 Task: Find the closest lighthouses to Portland, Maine, and Boothbay Harbor, Maine.
Action: Mouse moved to (175, 92)
Screenshot: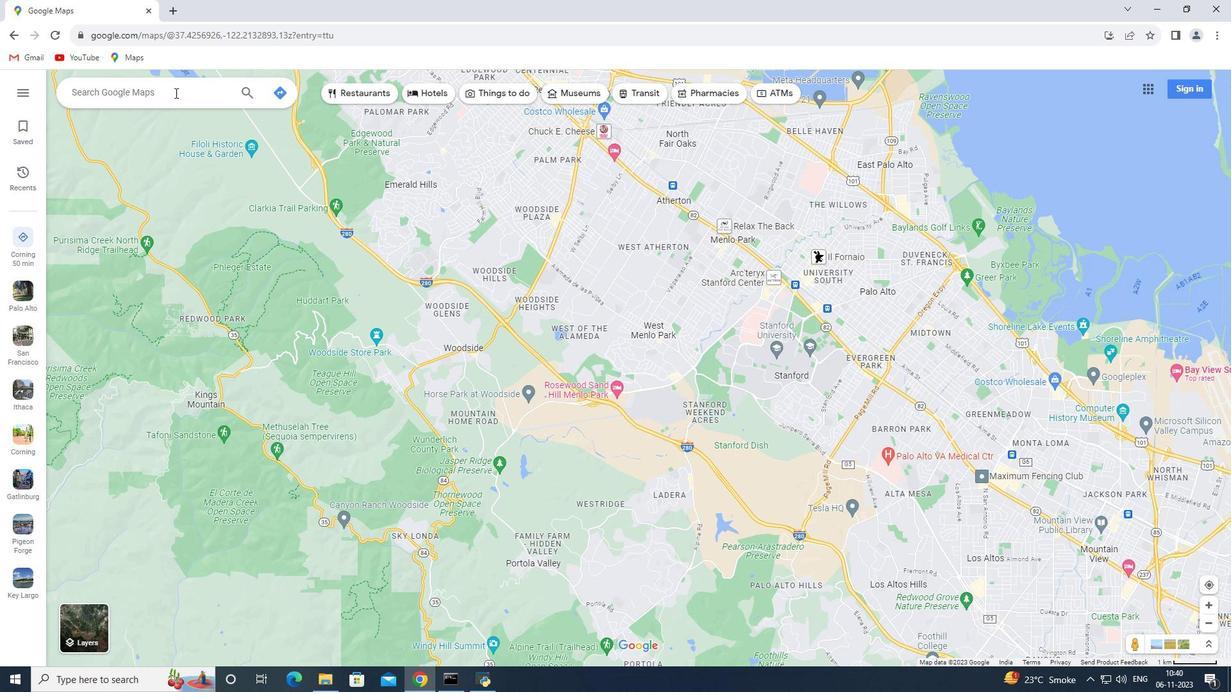 
Action: Mouse pressed left at (175, 92)
Screenshot: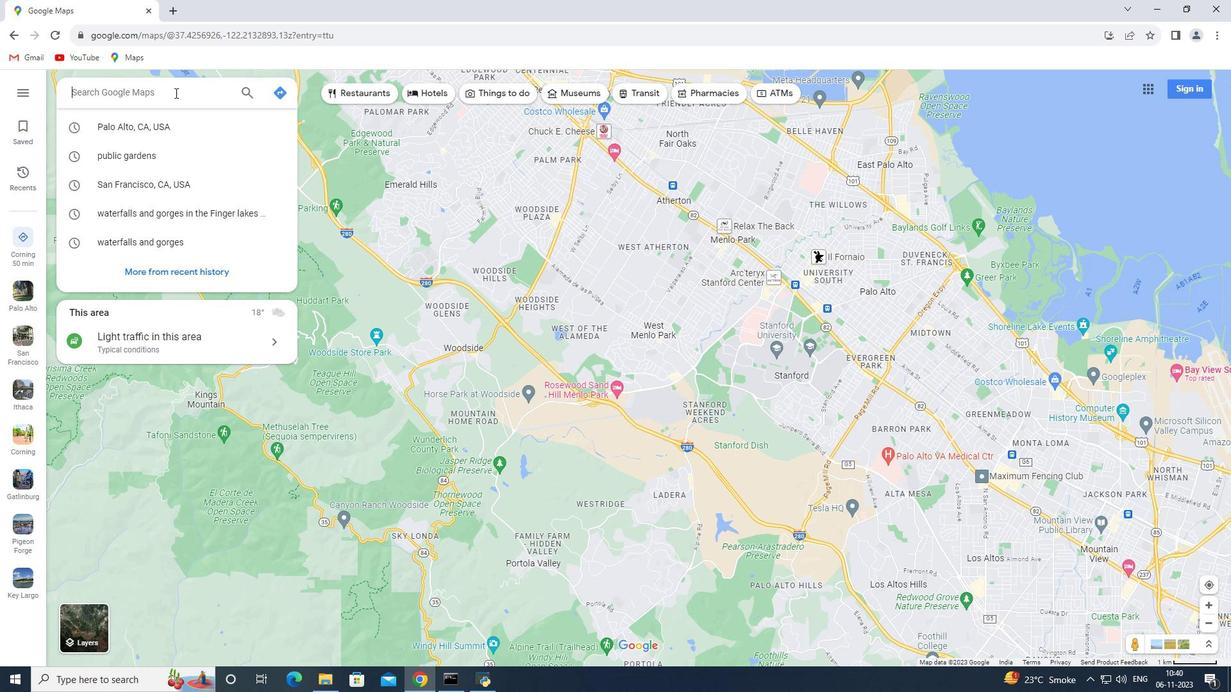 
Action: Key pressed <Key.shift_r>Portland,<Key.space><Key.shift><Key.shift><Key.shift><Key.shift><Key.shift><Key.shift><Key.shift><Key.shift><Key.shift><Key.shift><Key.shift><Key.shift><Key.shift><Key.shift><Key.shift><Key.shift><Key.shift><Key.shift><Key.shift><Key.shift><Key.shift><Key.shift><Key.shift><Key.shift><Key.shift><Key.shift><Key.shift><Key.shift><Key.shift><Key.shift><Key.shift><Key.shift><Key.shift><Key.shift><Key.shift><Key.shift><Key.shift>Maine<Key.enter>
Screenshot: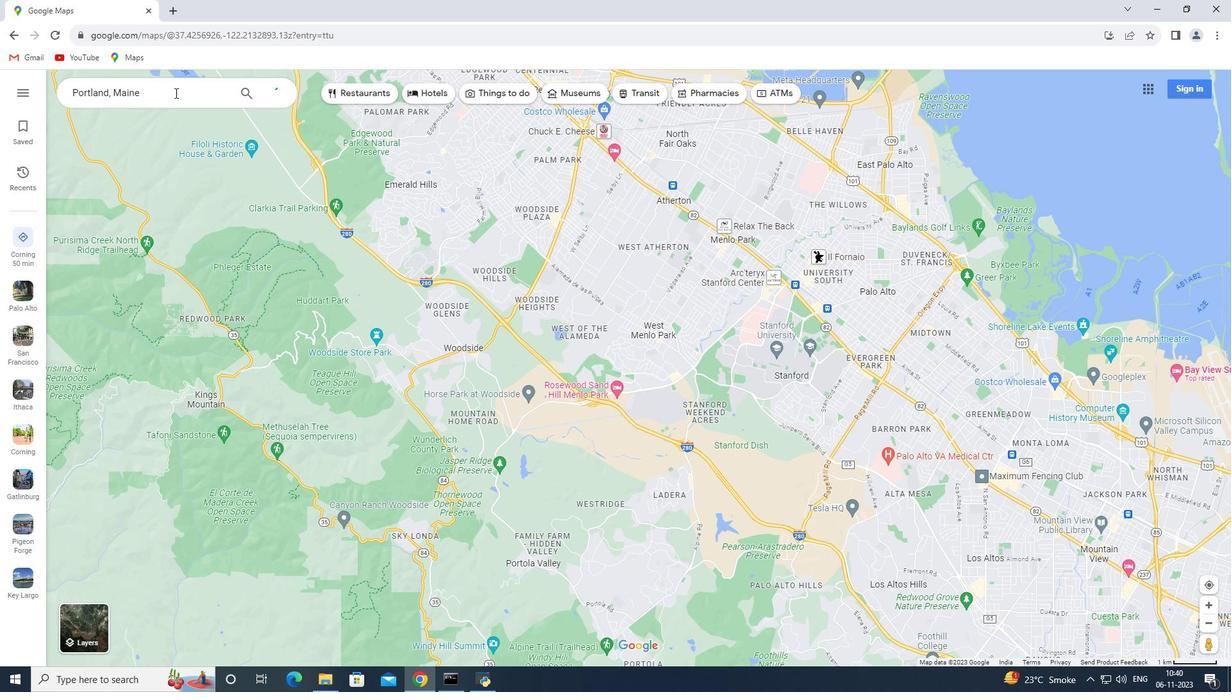 
Action: Mouse moved to (181, 314)
Screenshot: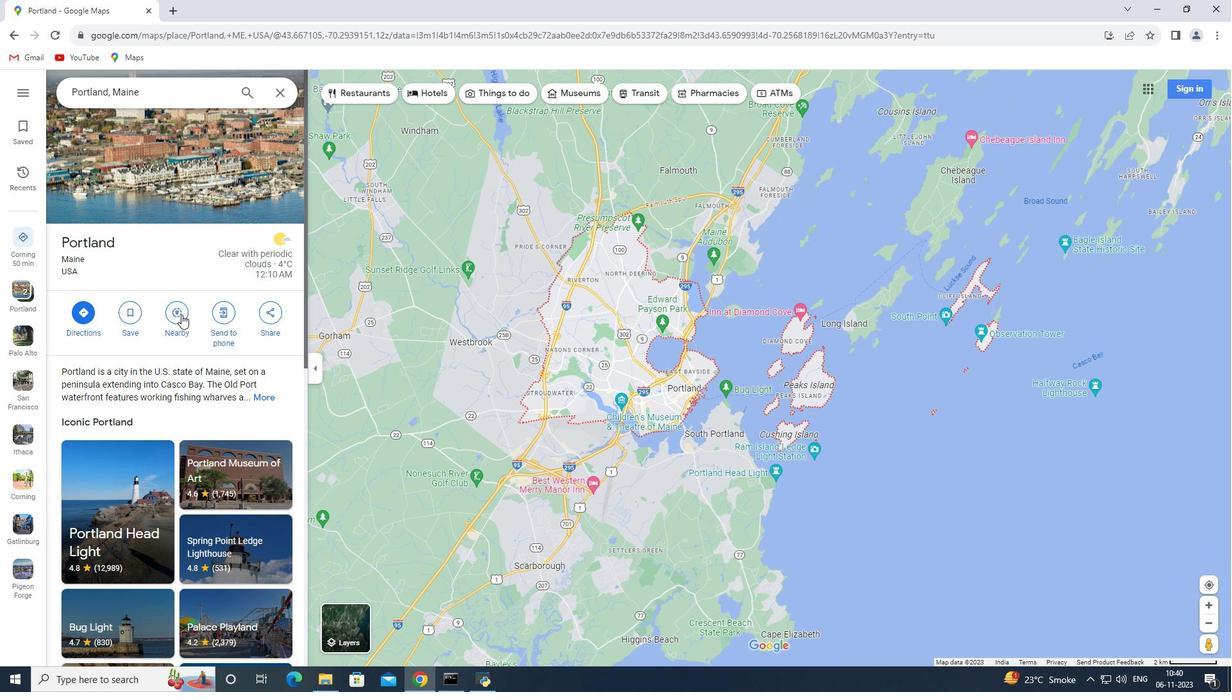 
Action: Mouse pressed left at (181, 314)
Screenshot: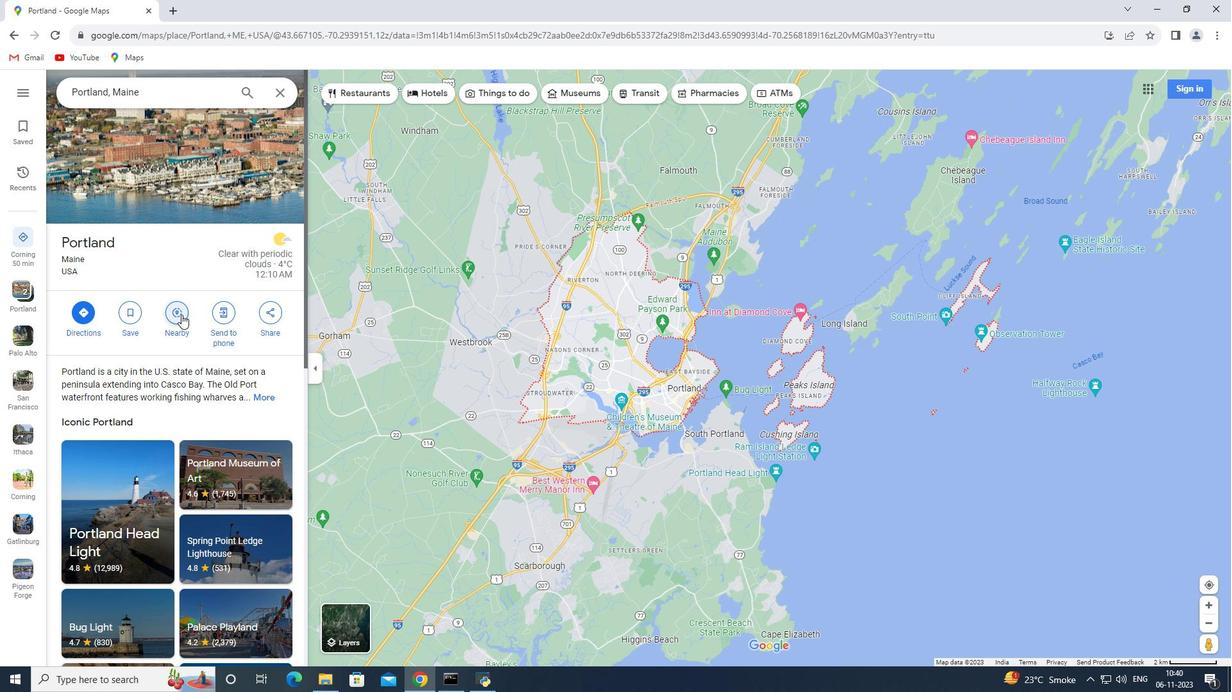 
Action: Mouse moved to (180, 314)
Screenshot: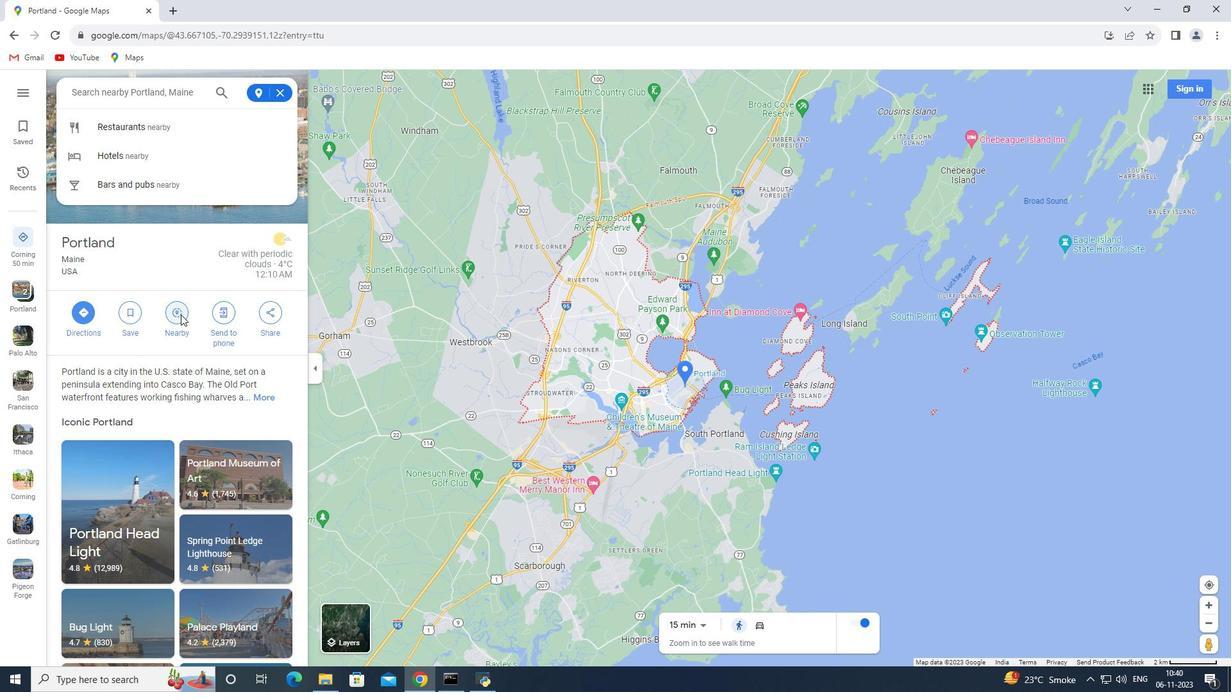 
Action: Key pressed lighthouses<Key.enter>
Screenshot: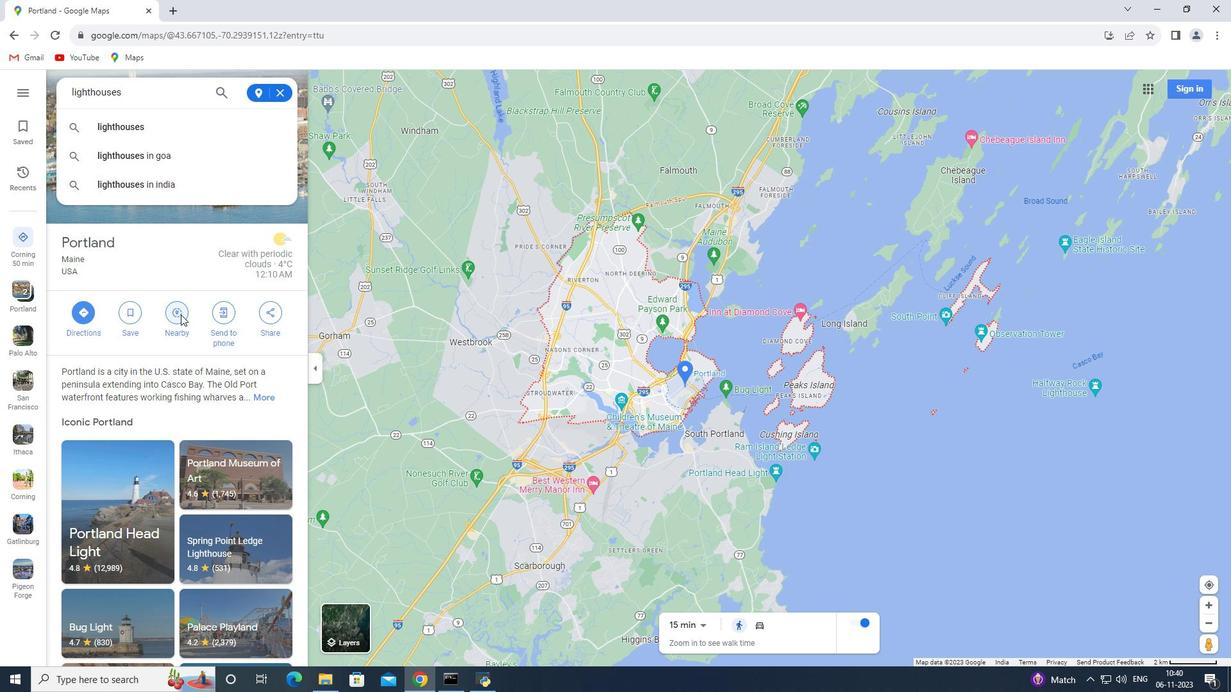 
Action: Mouse moved to (282, 96)
Screenshot: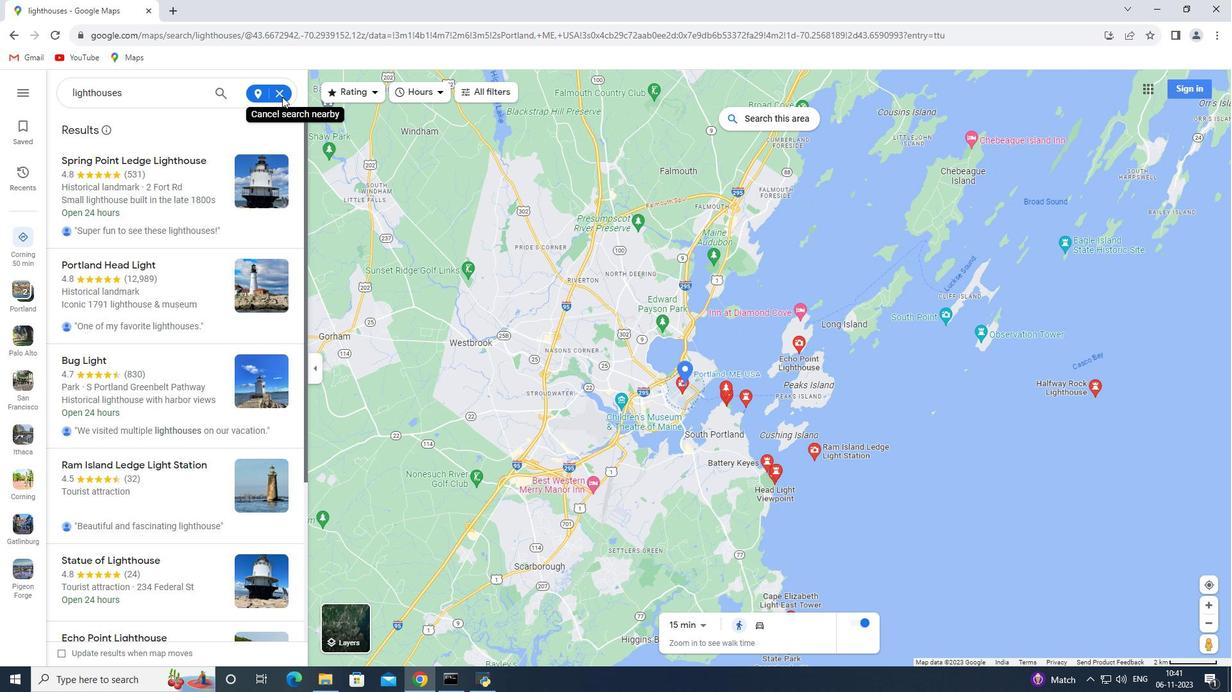 
Action: Mouse pressed left at (282, 96)
Screenshot: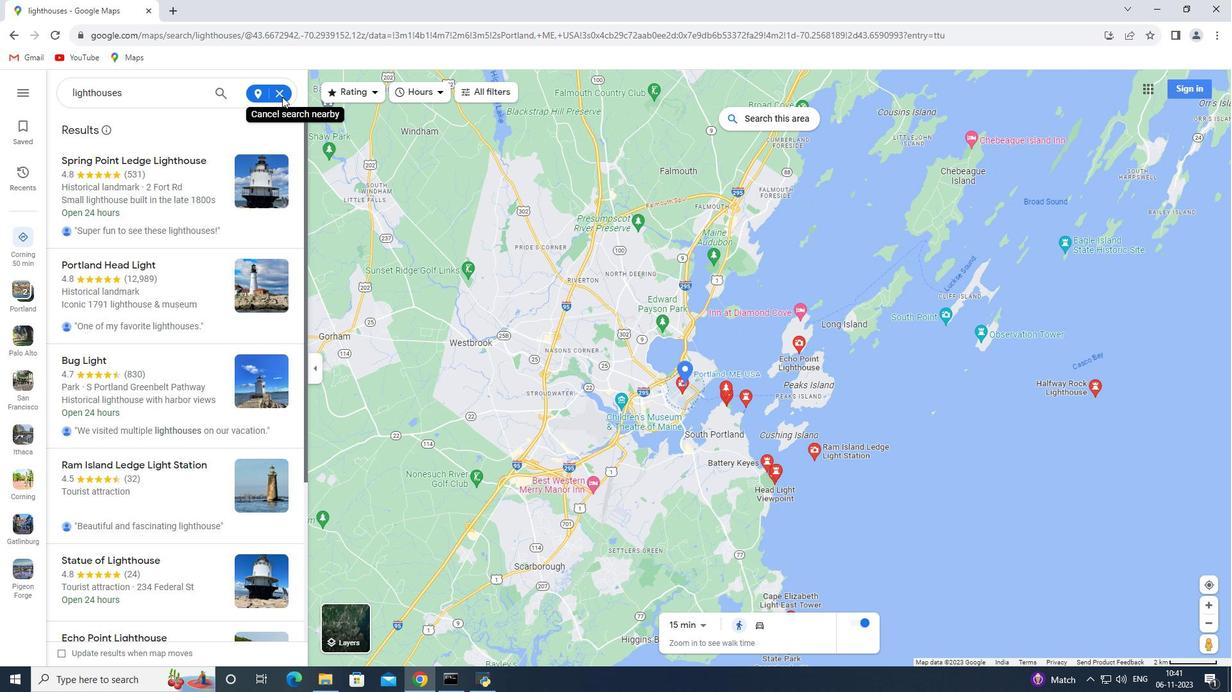 
Action: Mouse moved to (285, 92)
Screenshot: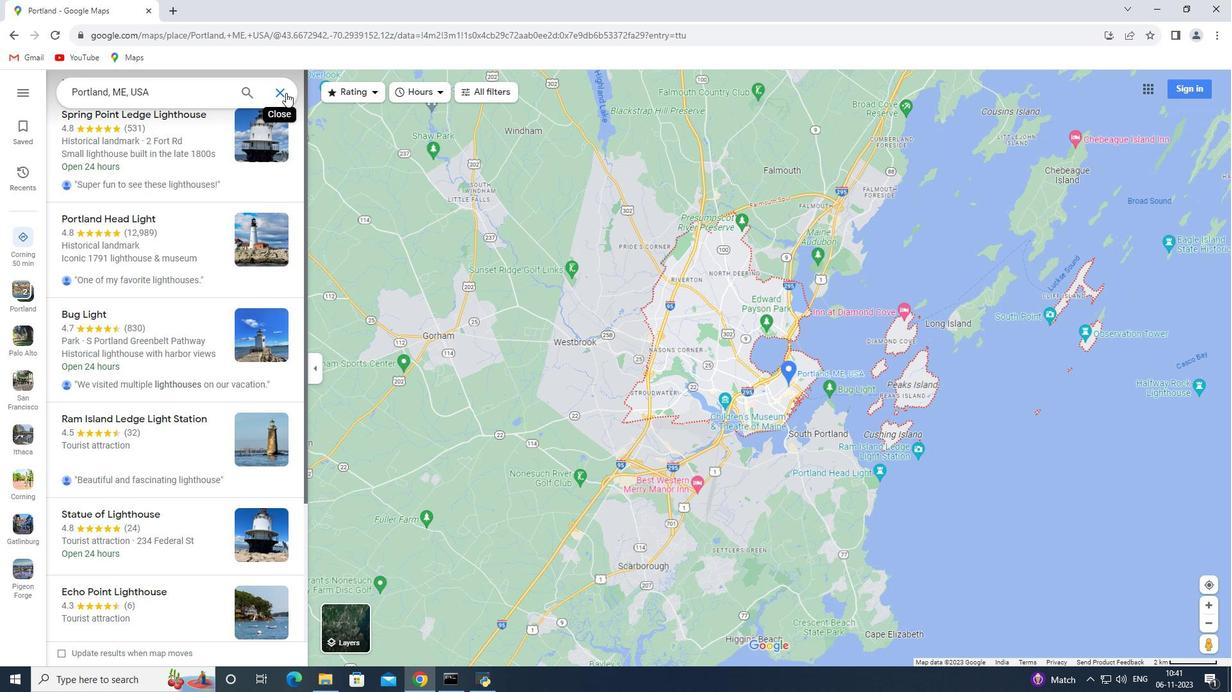 
Action: Mouse pressed left at (285, 92)
Screenshot: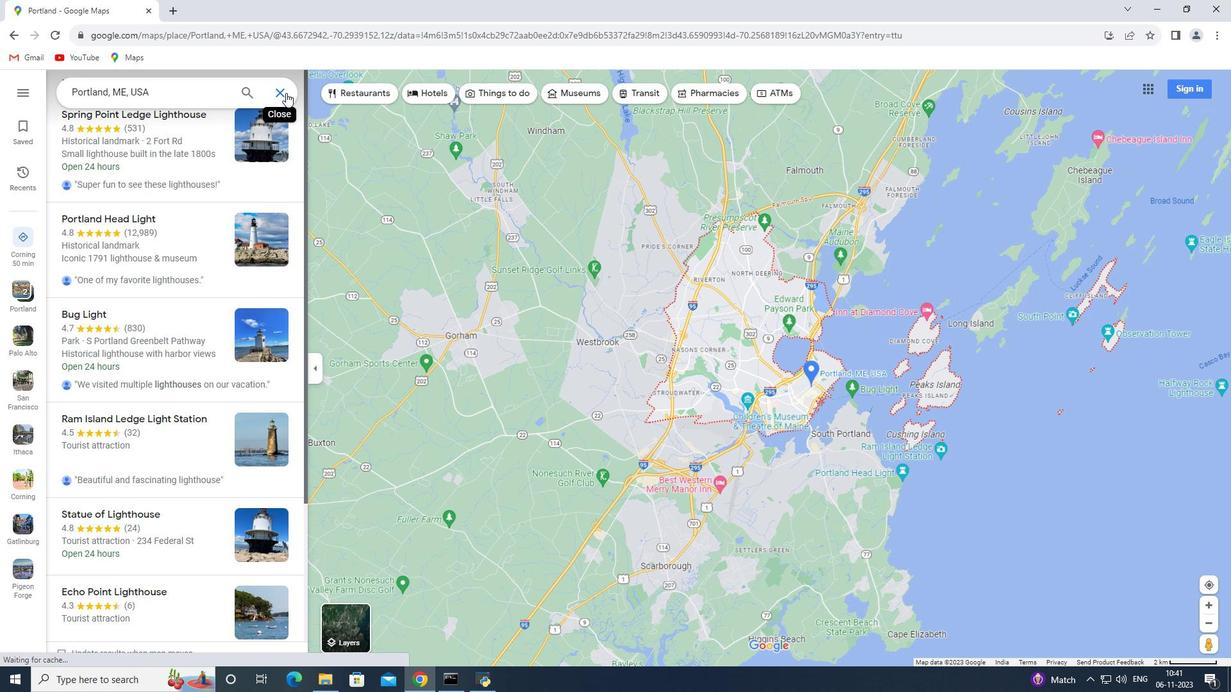 
Action: Mouse moved to (137, 96)
Screenshot: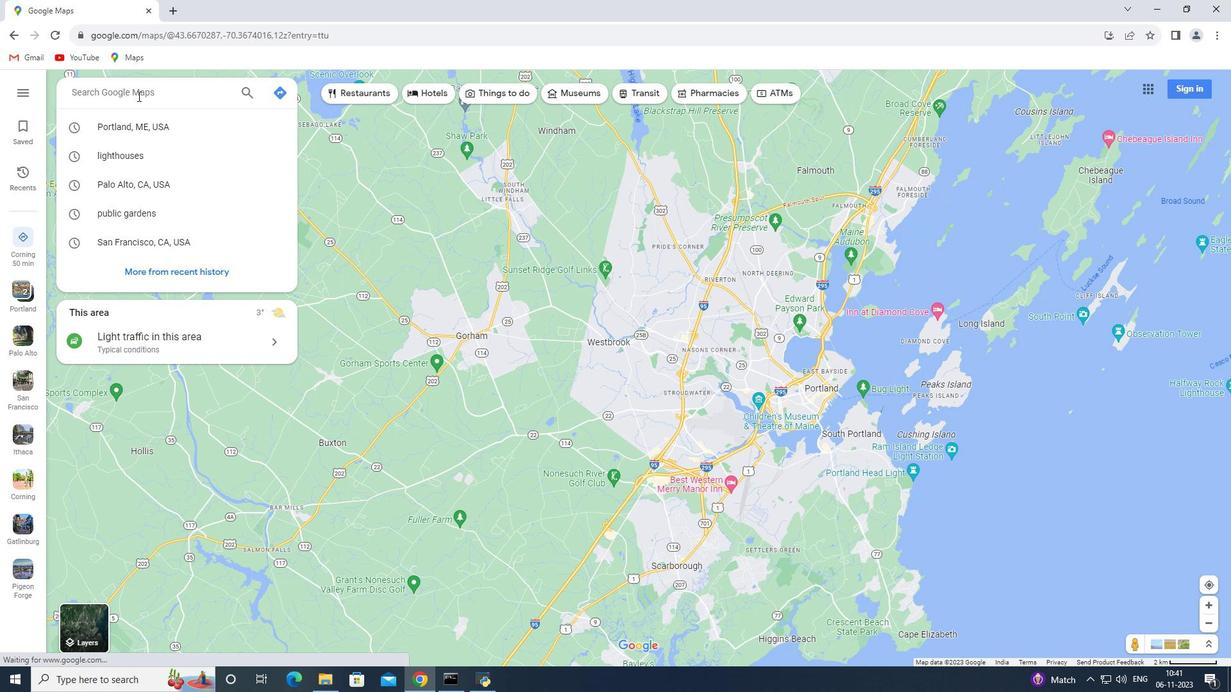 
Action: Key pressed <Key.shift>Boothbay<Key.space><Key.shift>Harbor,<Key.space><Key.shift>Maine<Key.enter>
Screenshot: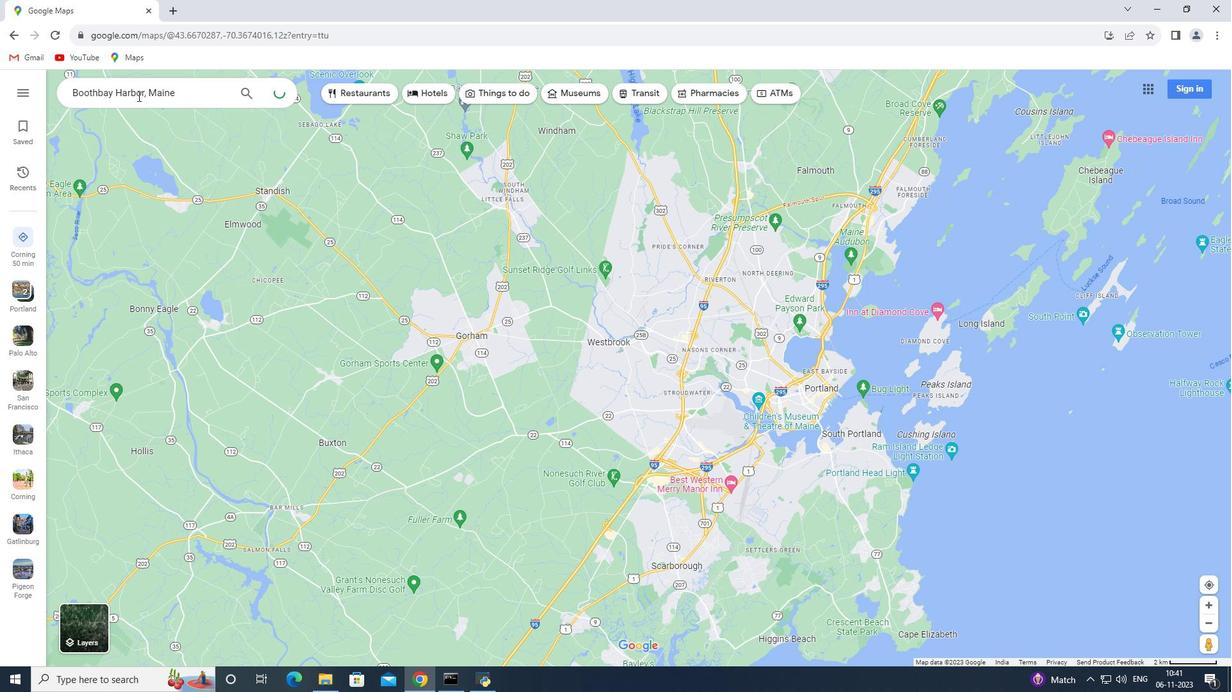 
Action: Mouse moved to (171, 320)
Screenshot: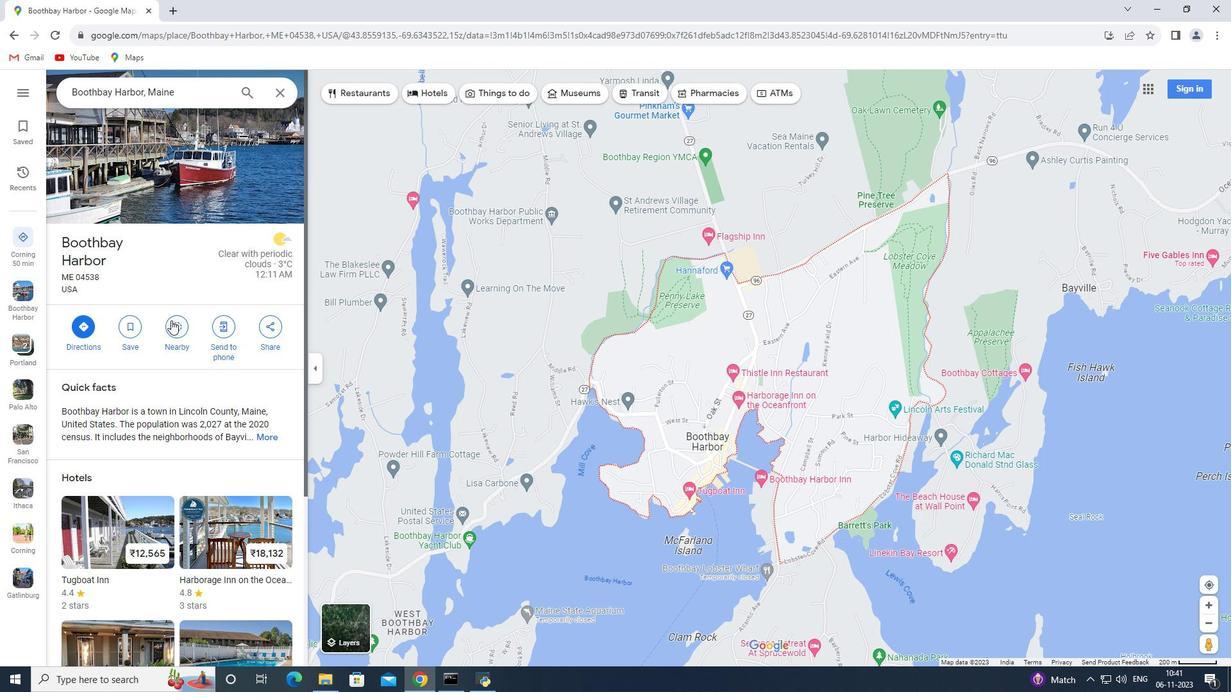 
Action: Mouse pressed left at (171, 320)
Screenshot: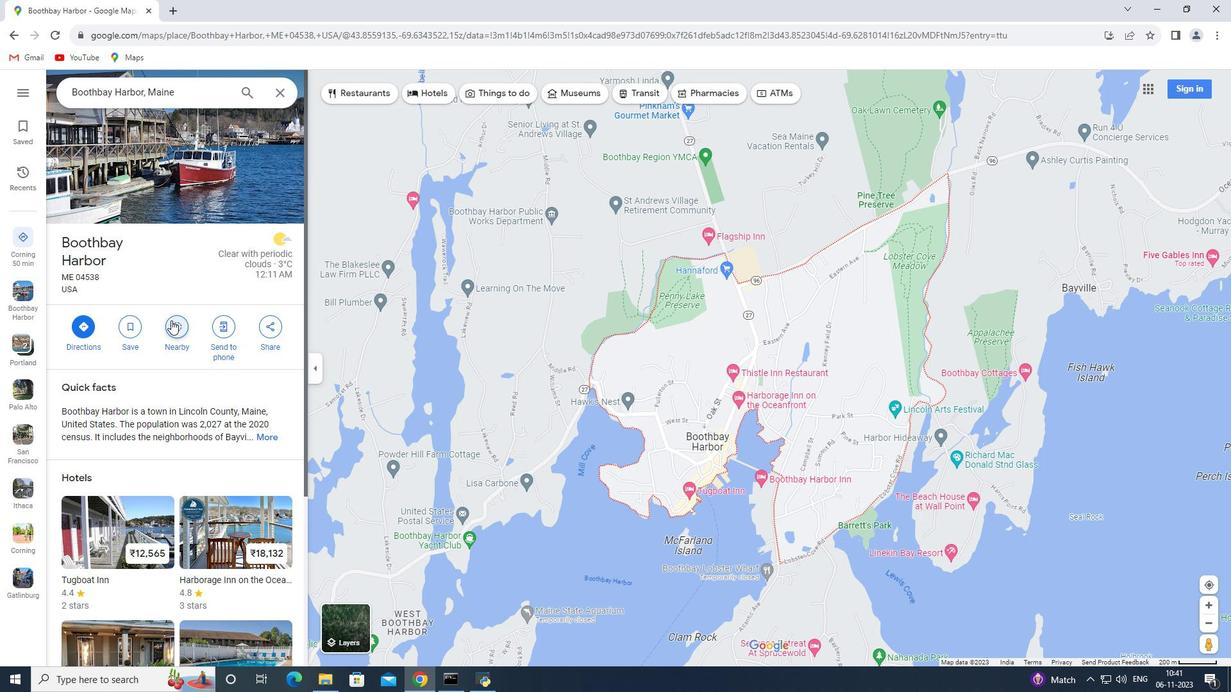 
Action: Key pressed lighthouses<Key.enter>
Screenshot: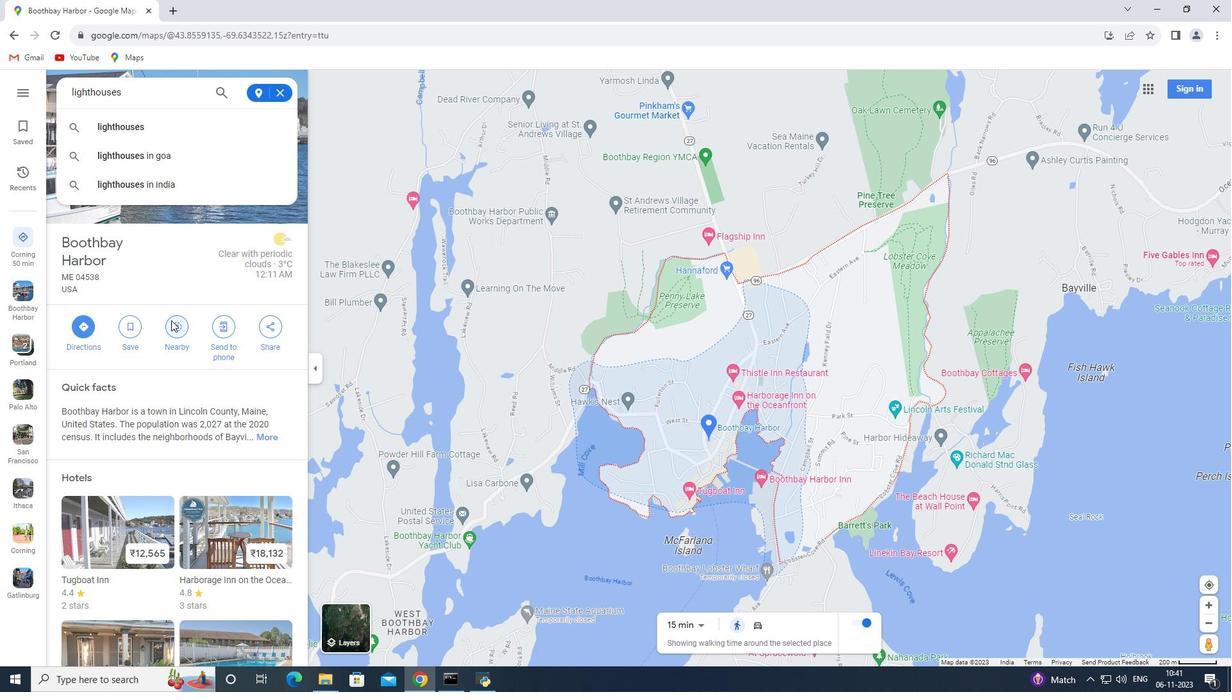 
